 Task: Change arrow line to dashed dotted.
Action: Mouse moved to (537, 303)
Screenshot: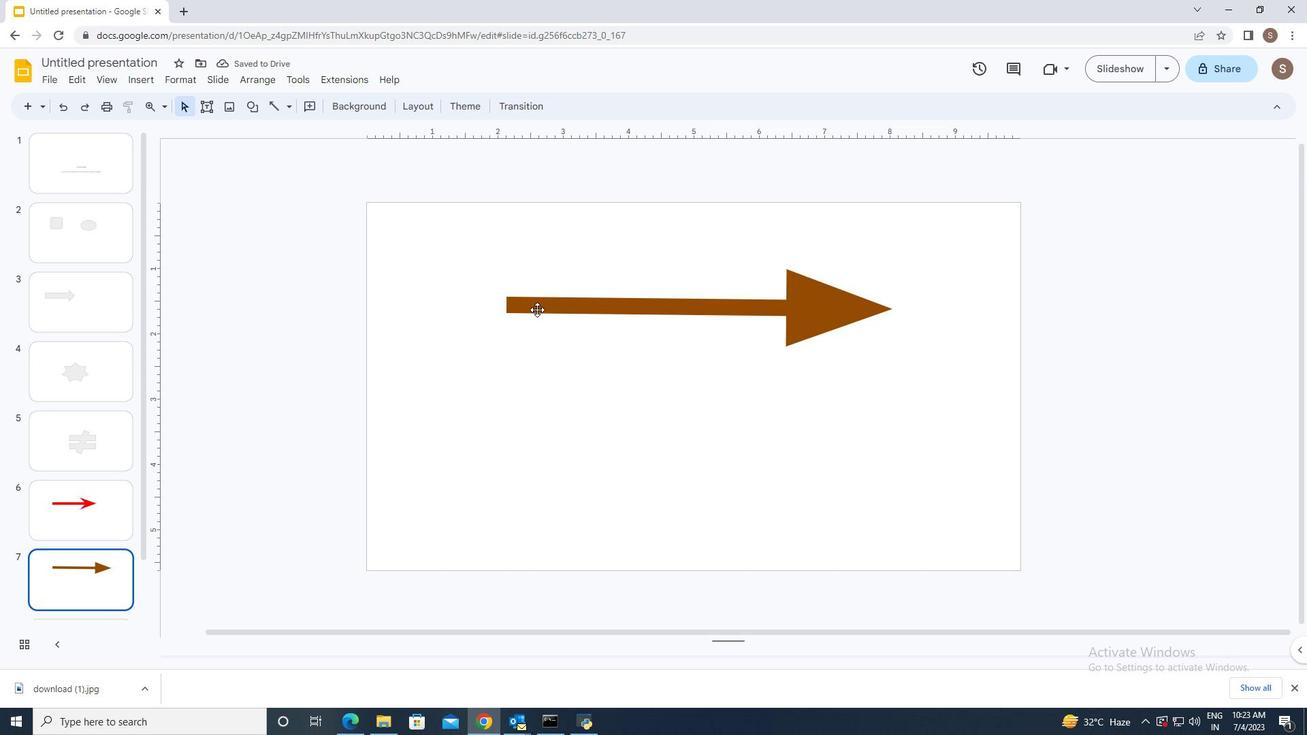 
Action: Mouse pressed left at (537, 303)
Screenshot: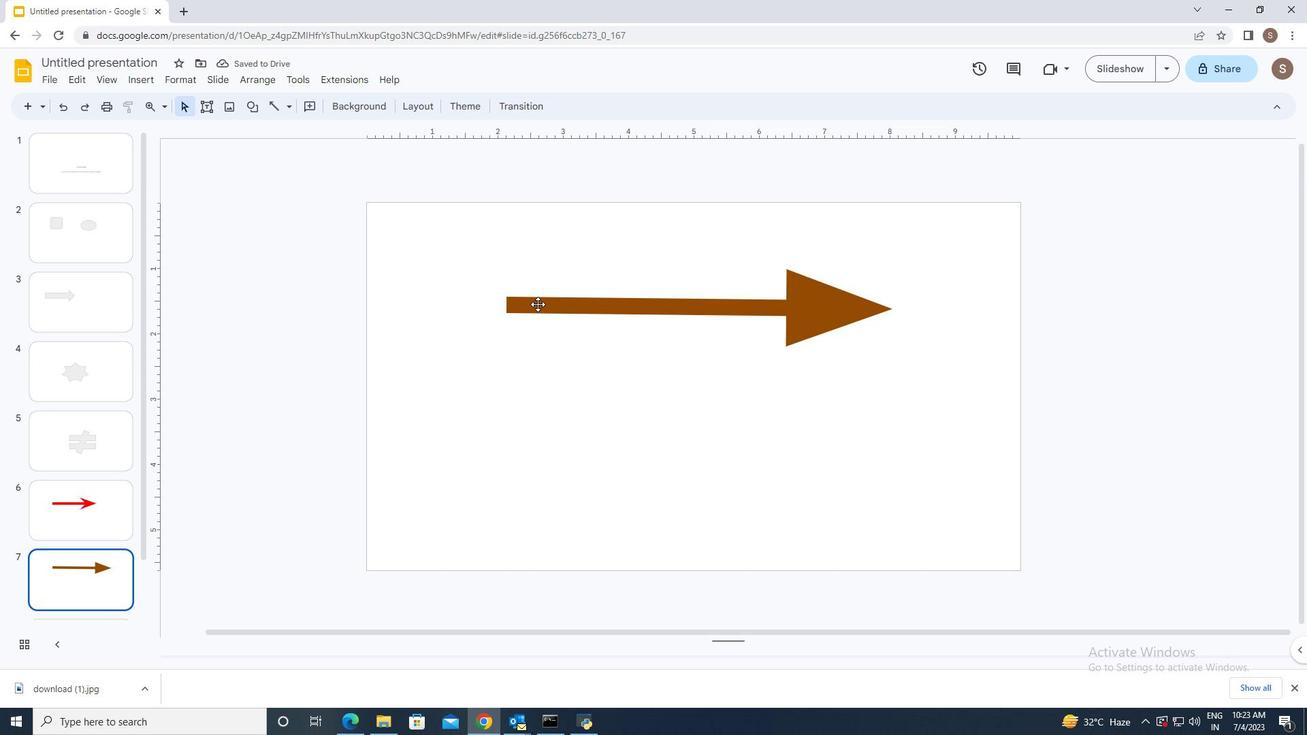 
Action: Mouse moved to (349, 106)
Screenshot: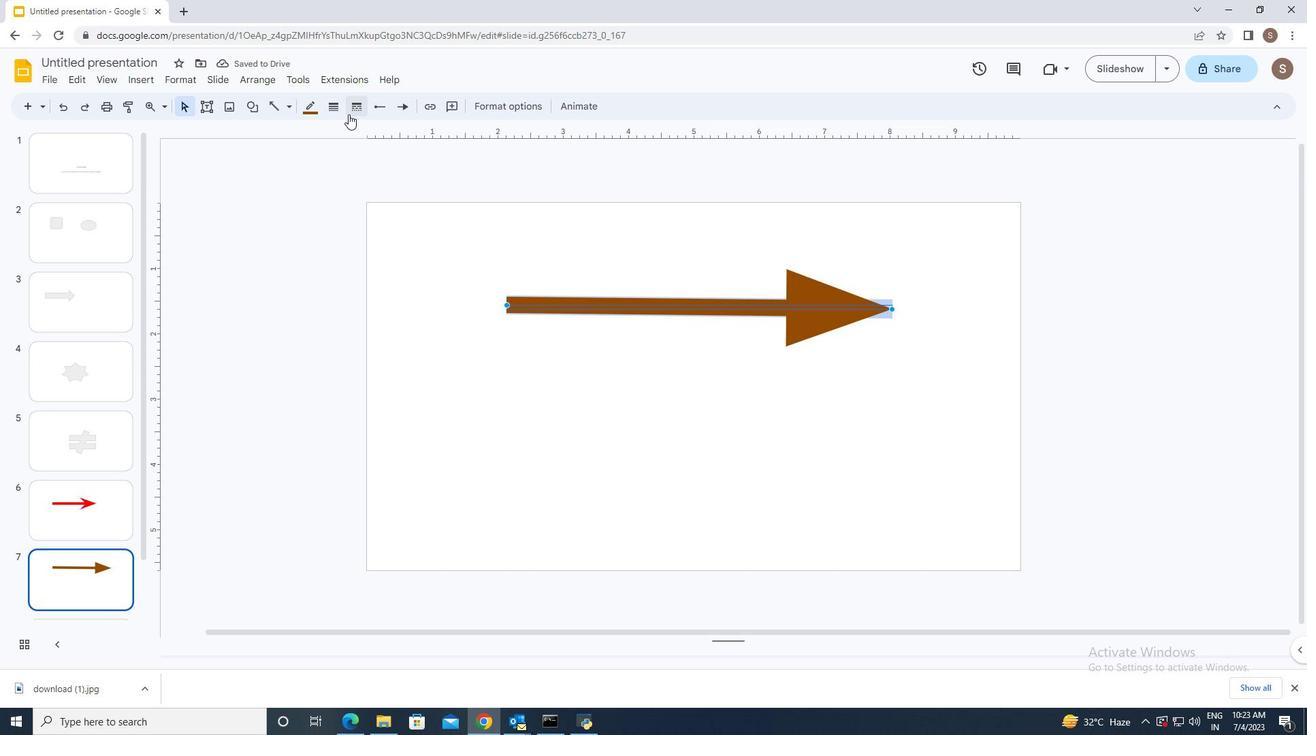 
Action: Mouse pressed left at (349, 106)
Screenshot: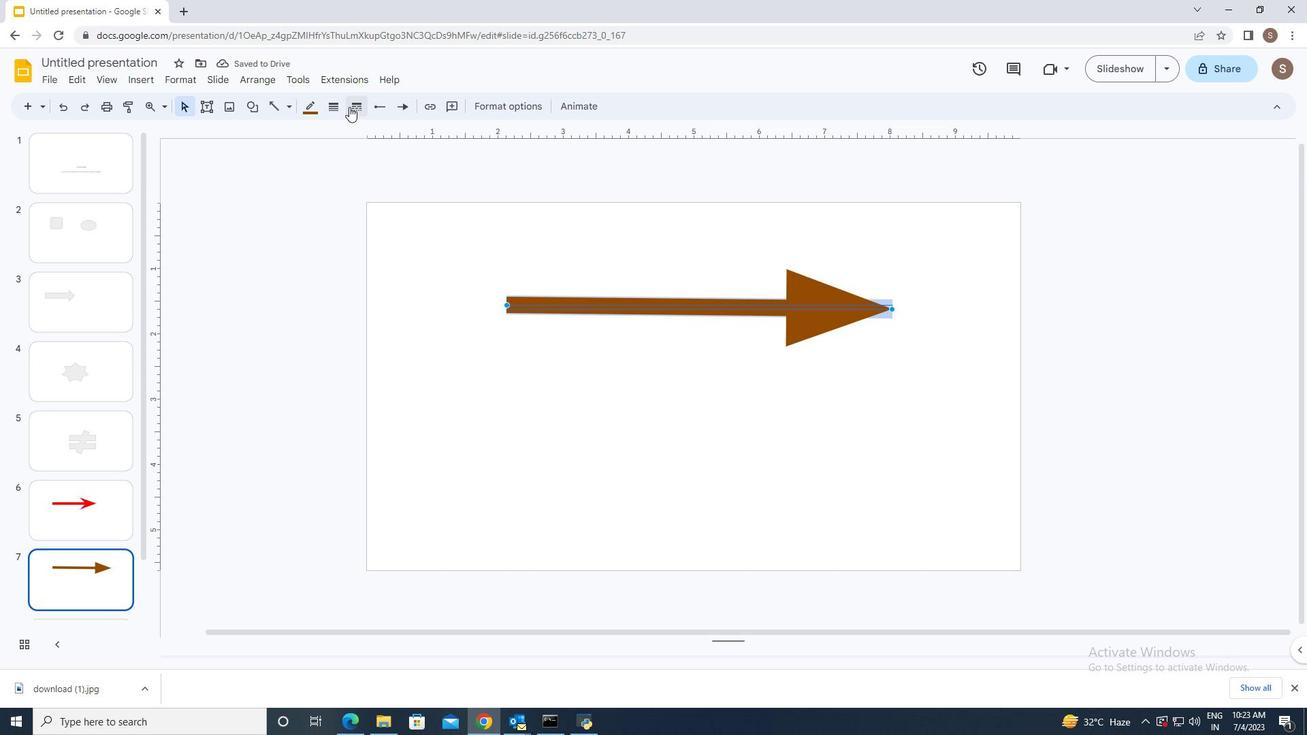 
Action: Mouse moved to (371, 198)
Screenshot: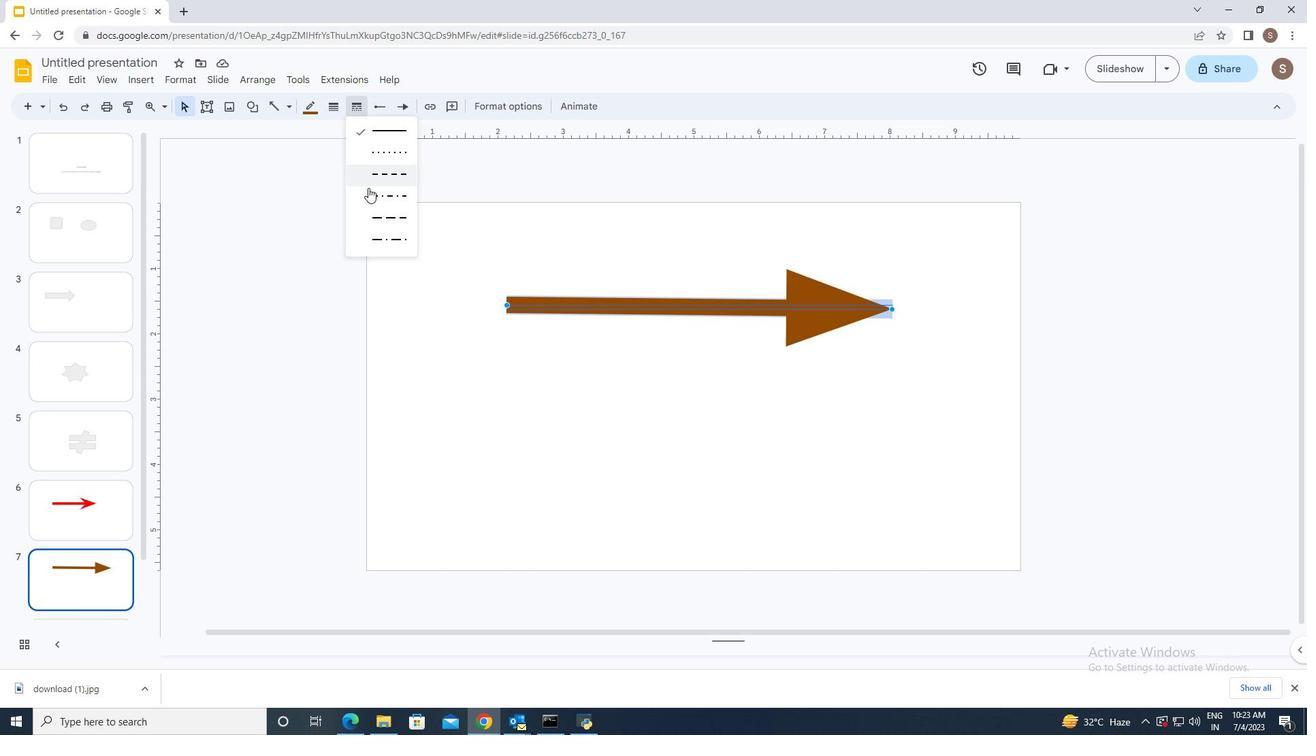 
Action: Mouse pressed left at (371, 198)
Screenshot: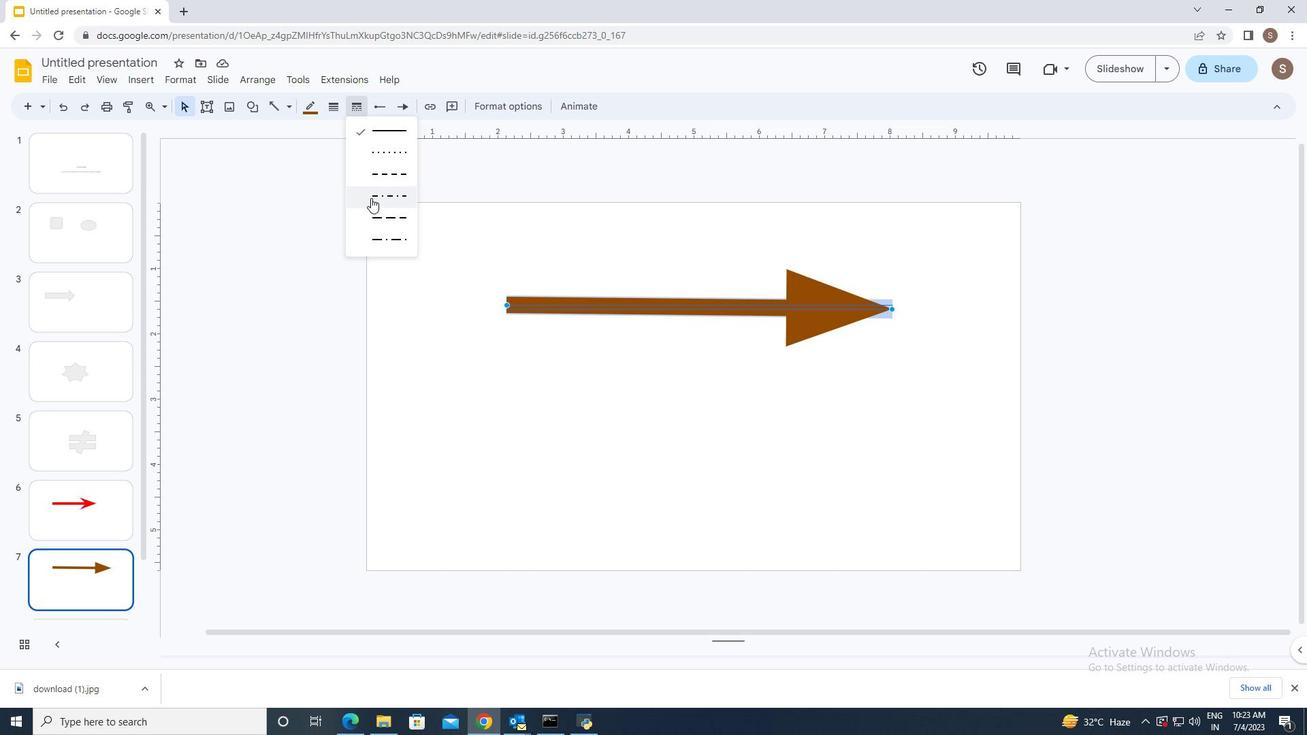 
Action: Mouse moved to (508, 386)
Screenshot: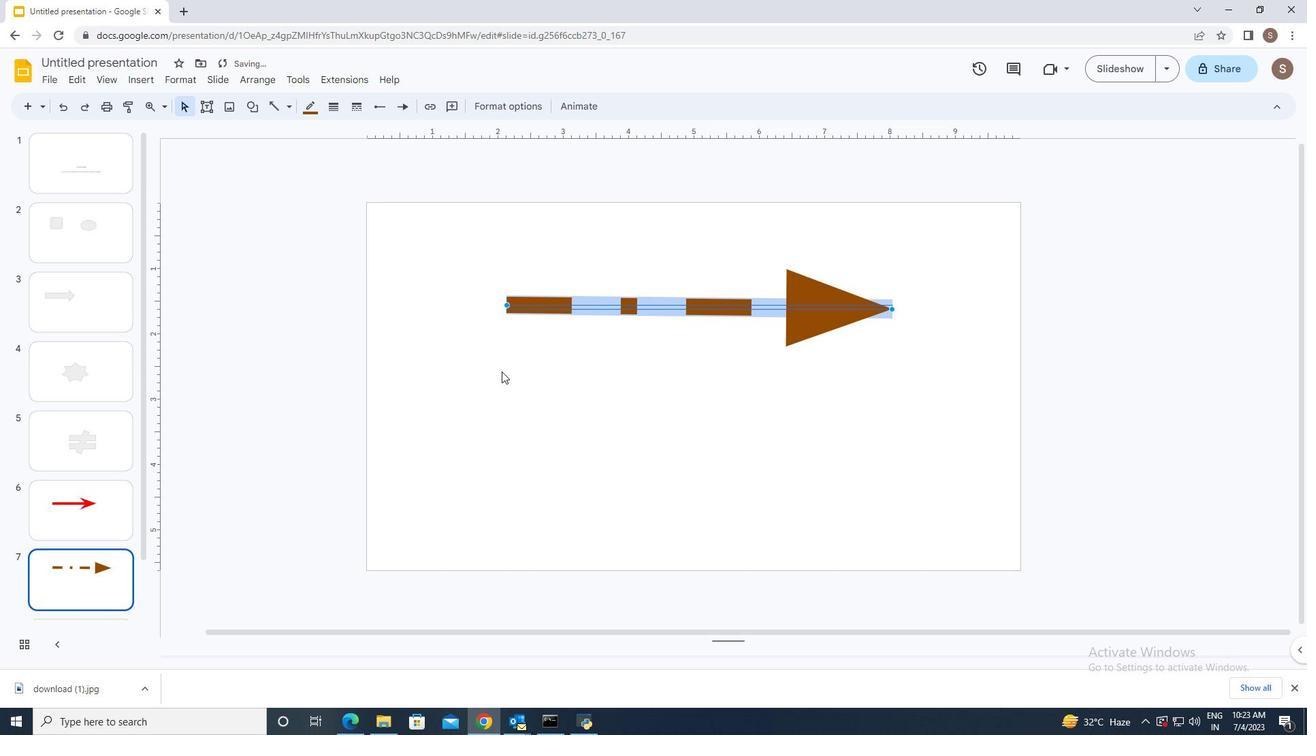 
Action: Mouse pressed left at (508, 386)
Screenshot: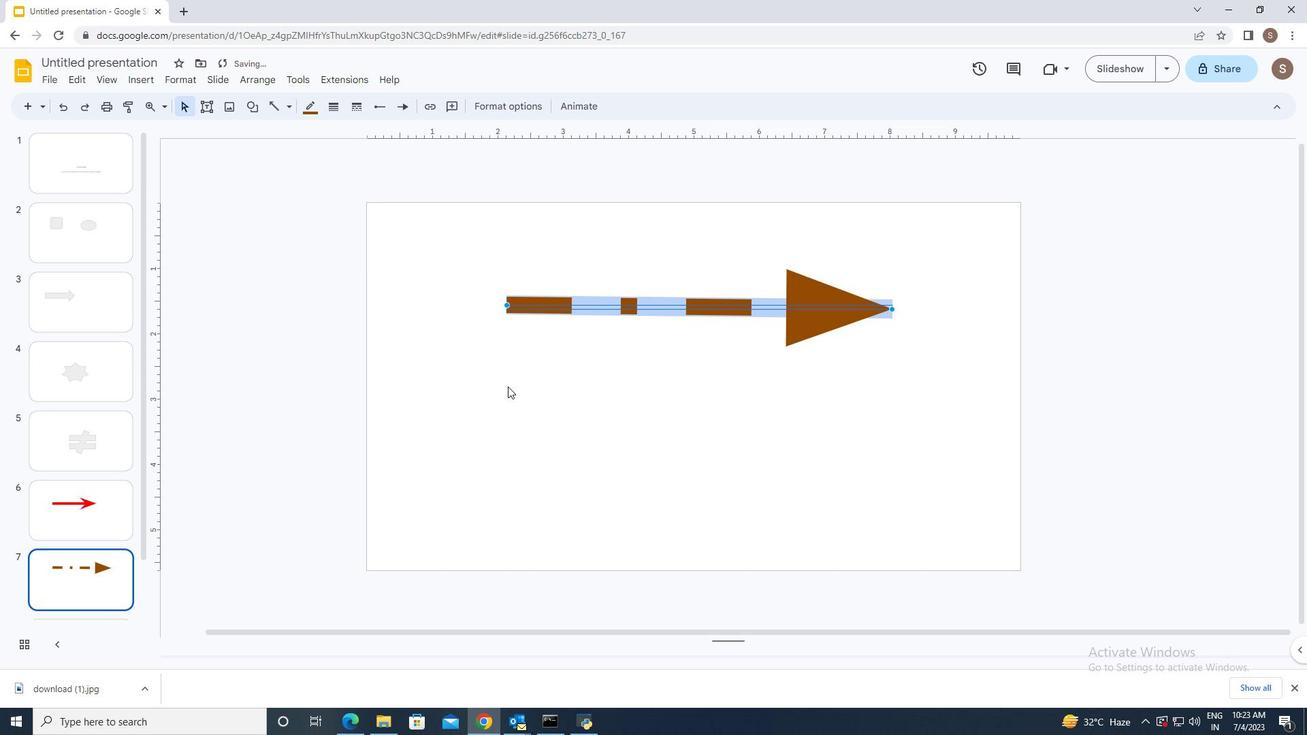 
